 Task: Add Sprouts Chlorophyll Glycerite to the cart.
Action: Mouse pressed left at (20, 107)
Screenshot: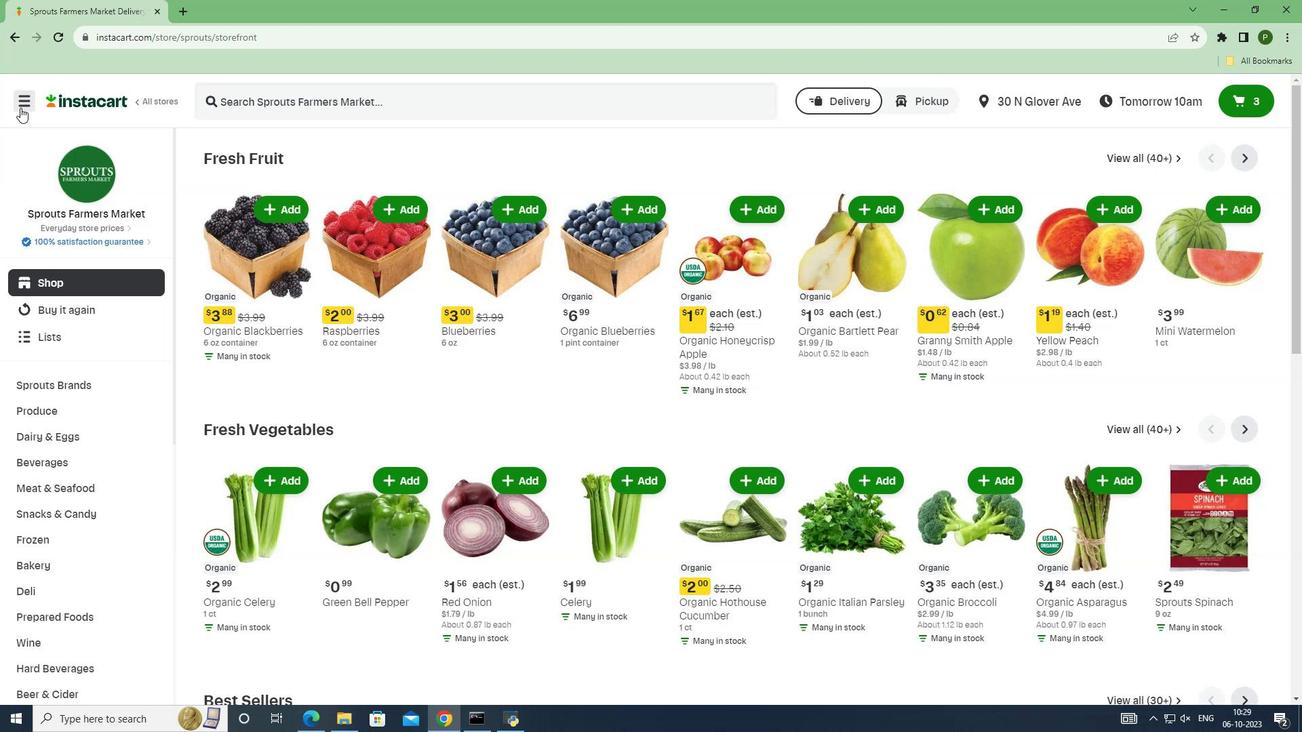 
Action: Mouse moved to (53, 367)
Screenshot: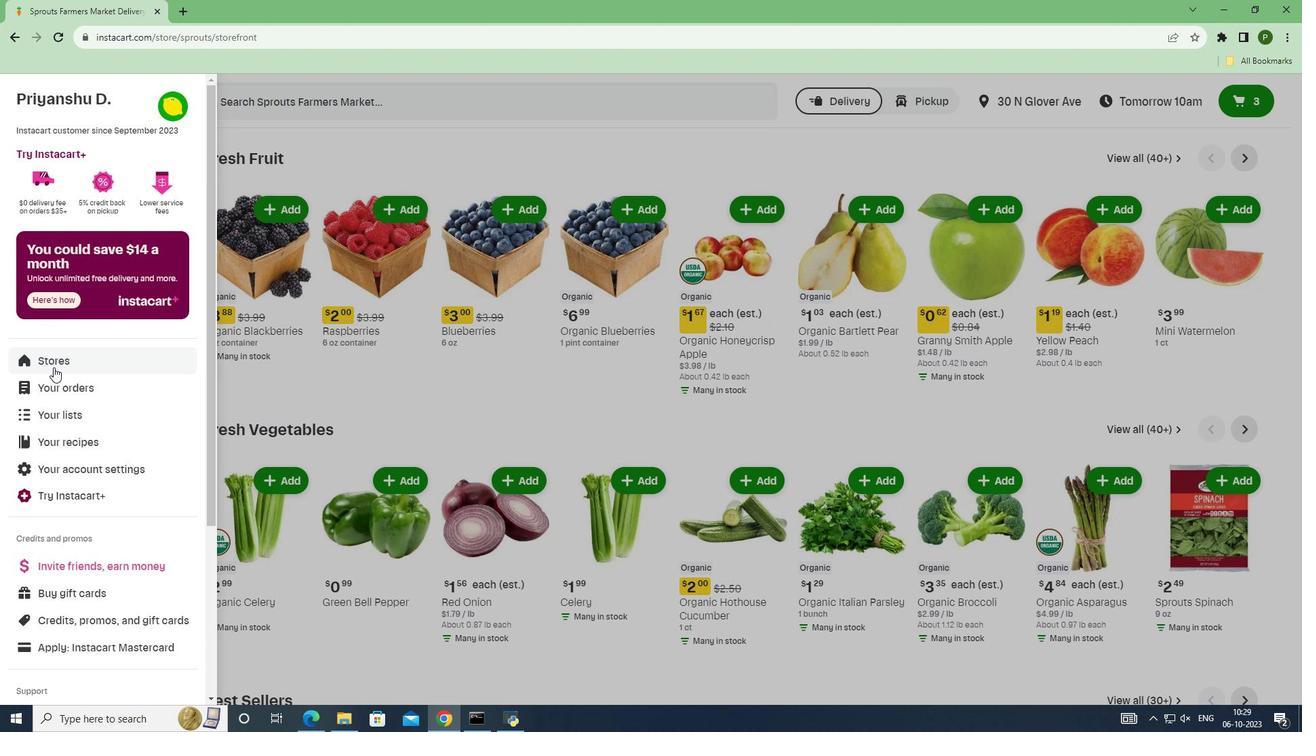
Action: Mouse pressed left at (53, 367)
Screenshot: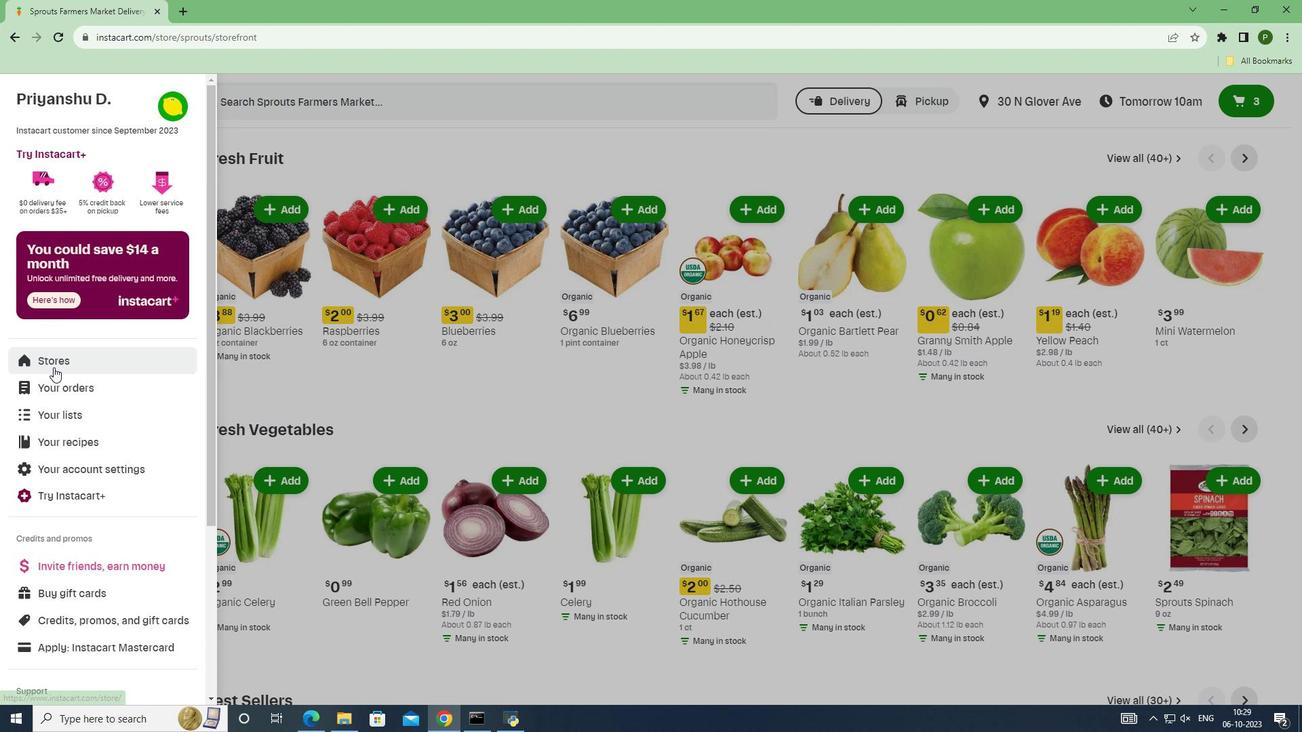 
Action: Mouse moved to (322, 162)
Screenshot: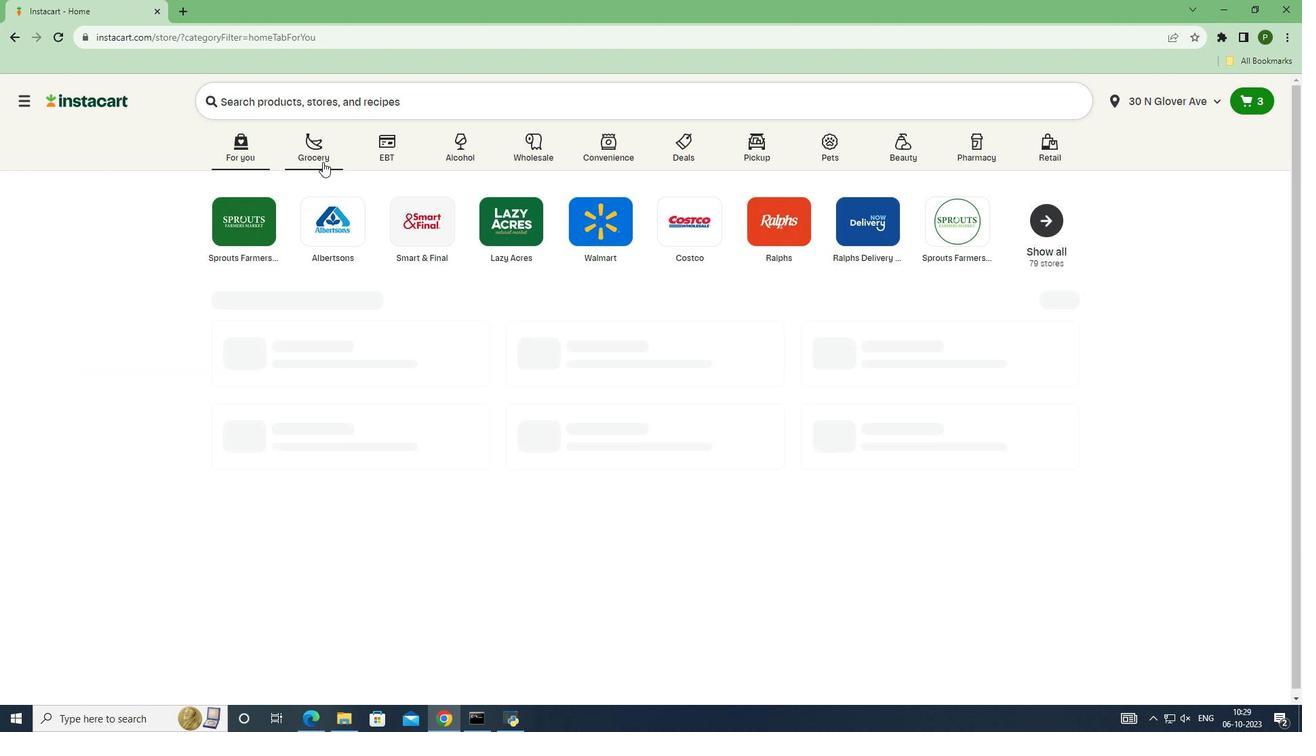 
Action: Mouse pressed left at (322, 162)
Screenshot: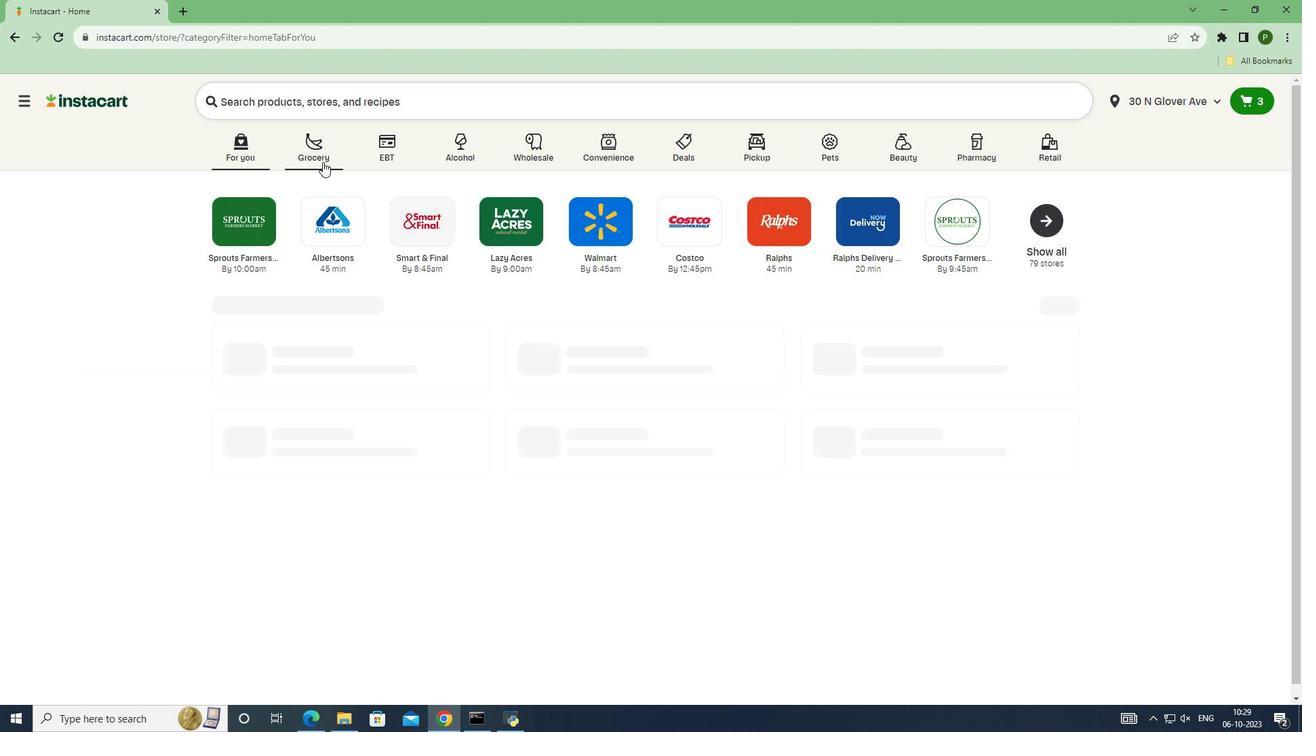 
Action: Mouse moved to (314, 215)
Screenshot: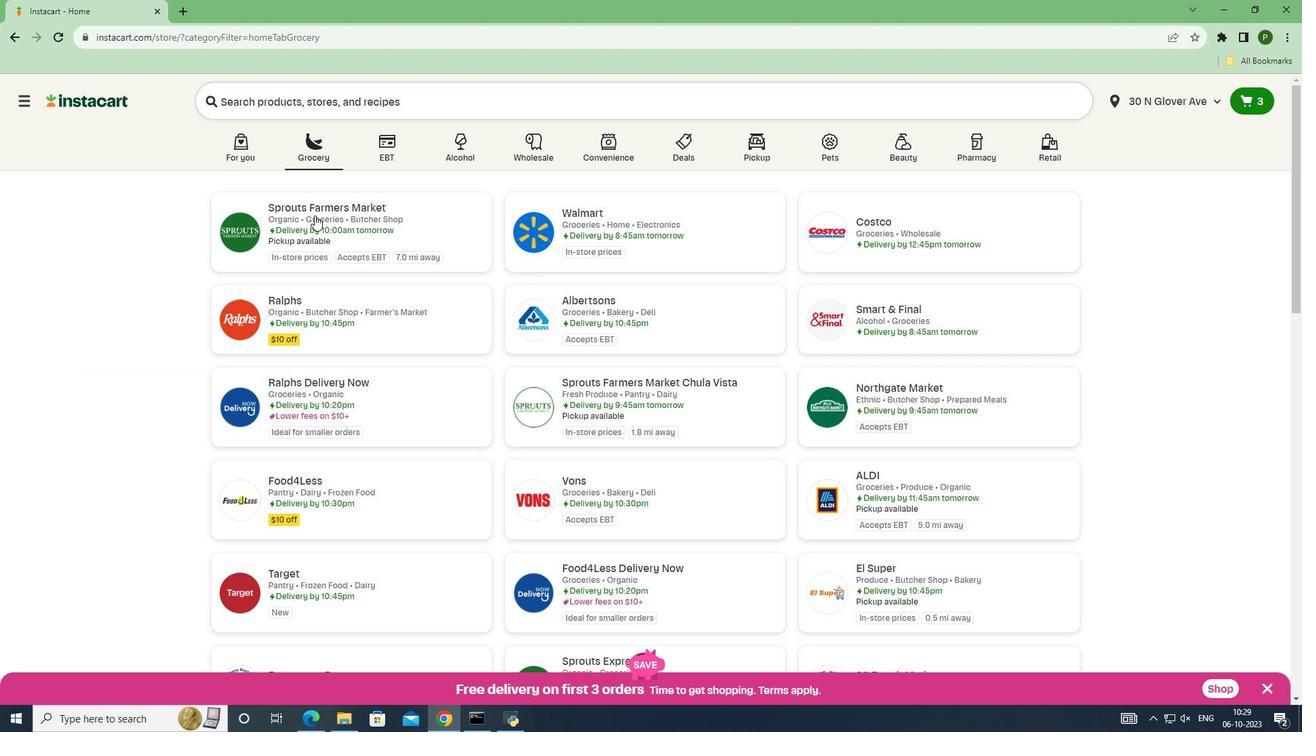 
Action: Mouse pressed left at (314, 215)
Screenshot: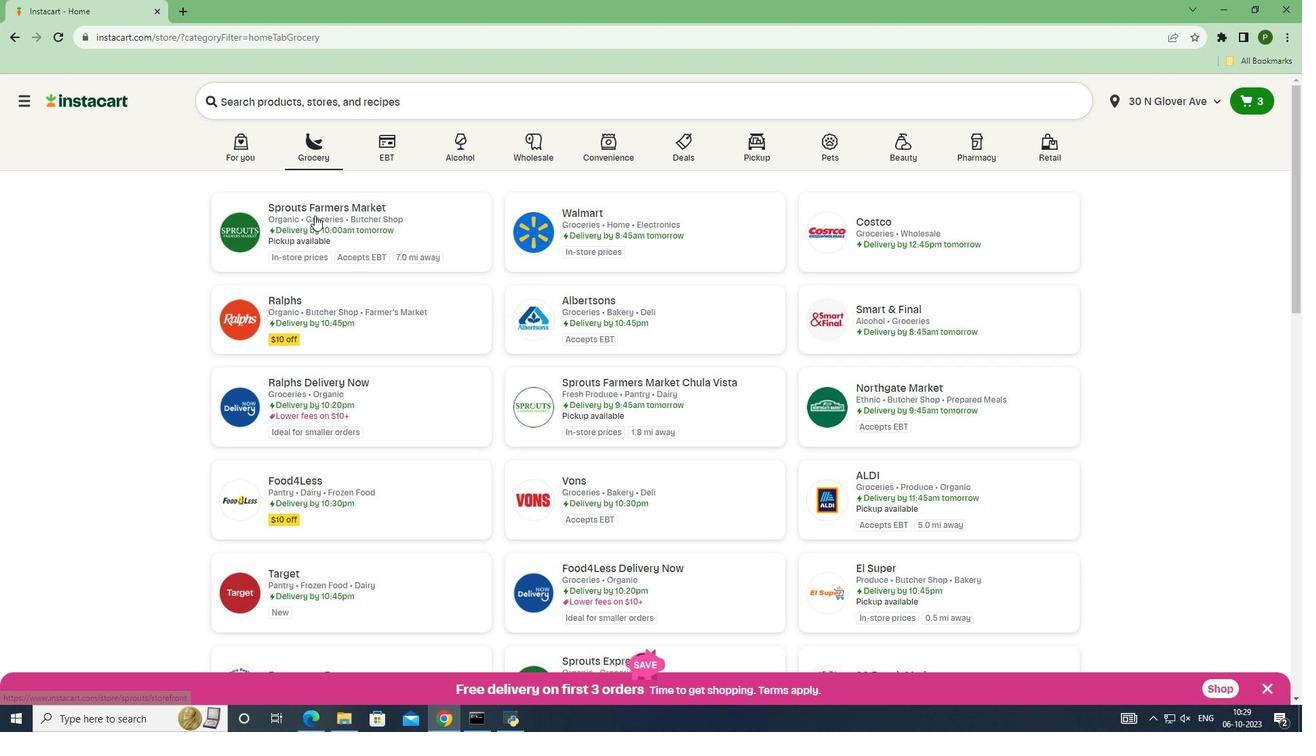 
Action: Mouse moved to (109, 386)
Screenshot: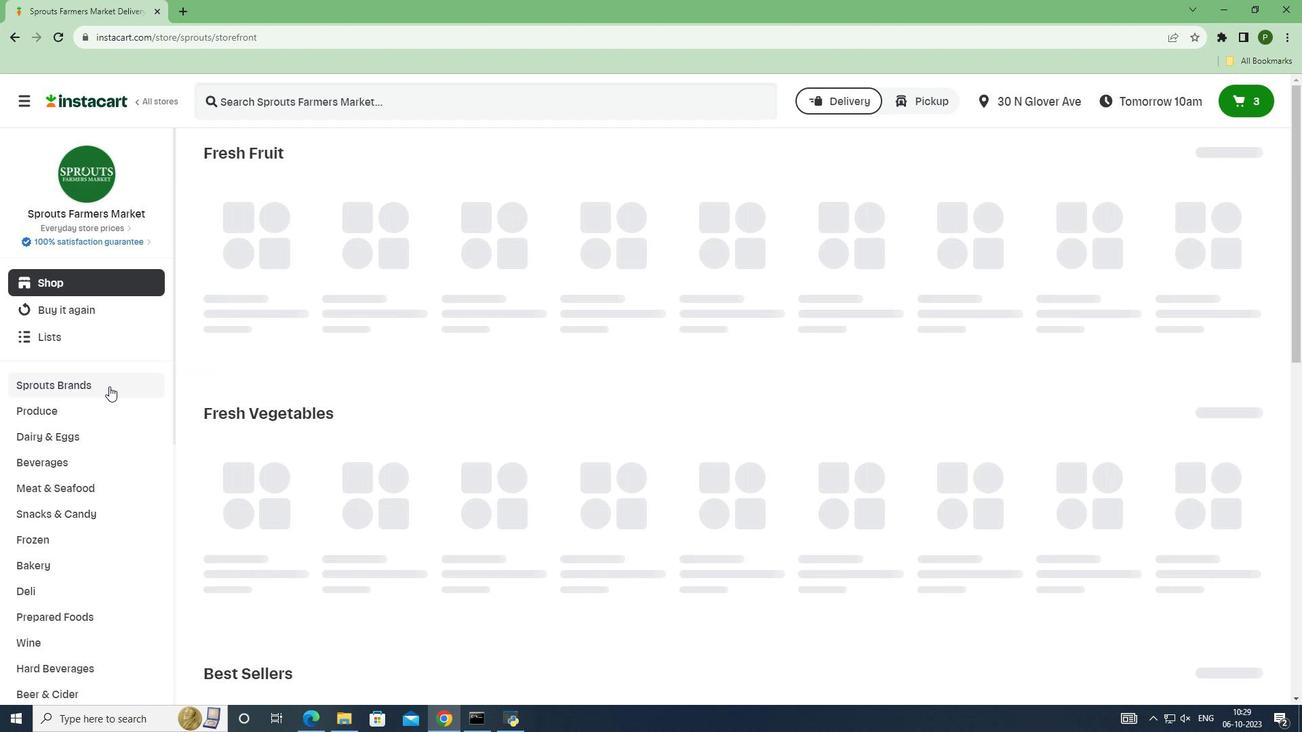 
Action: Mouse pressed left at (109, 386)
Screenshot: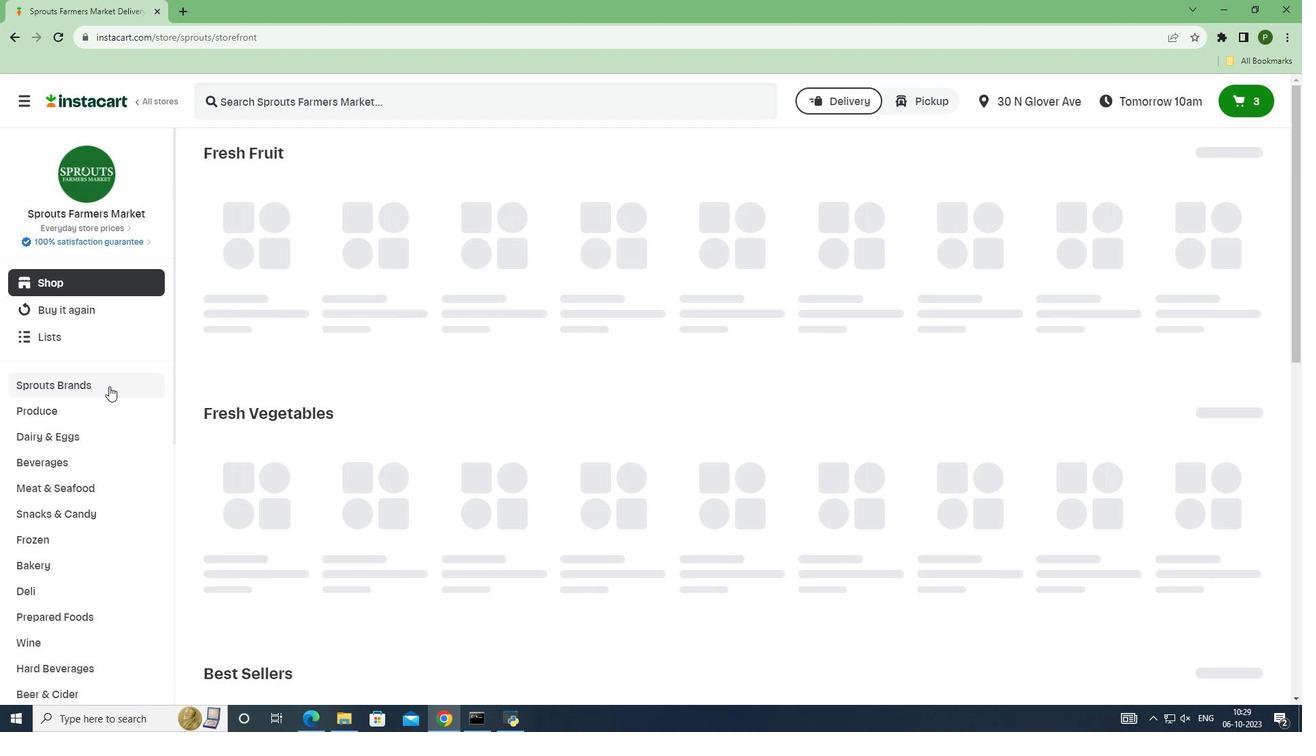 
Action: Mouse moved to (81, 564)
Screenshot: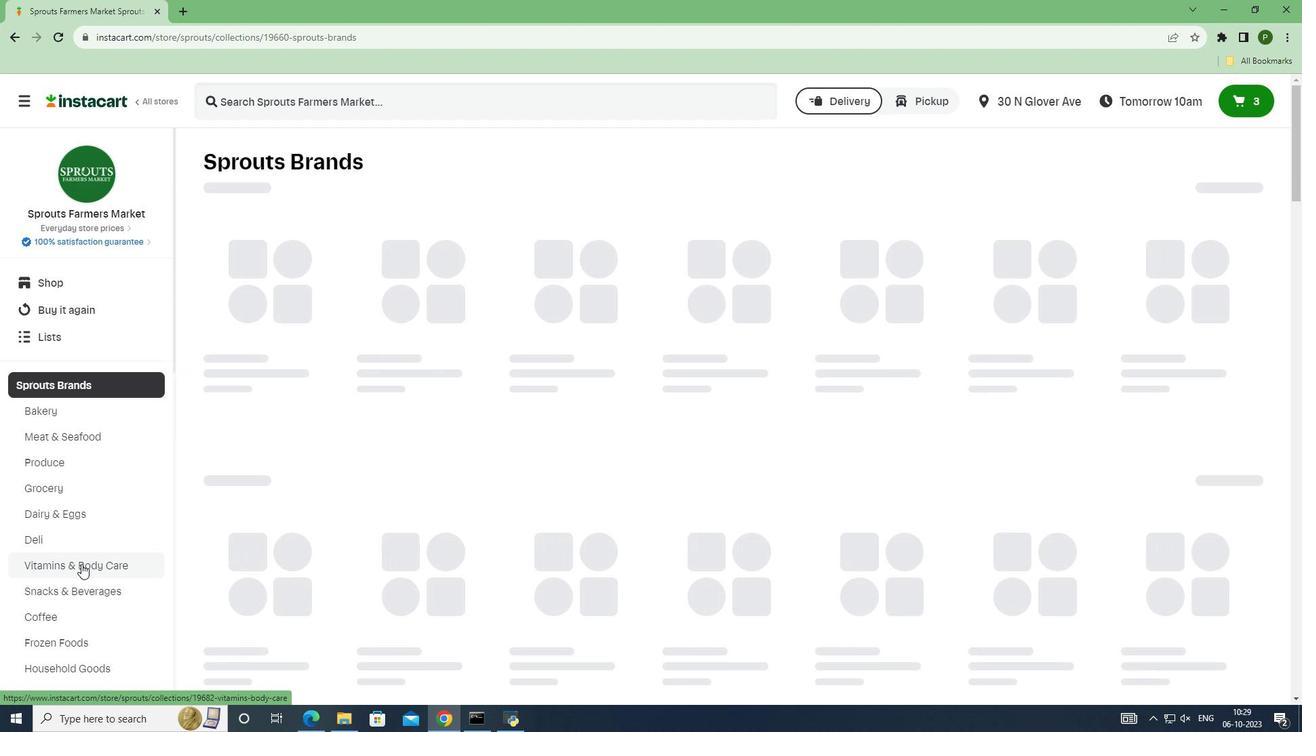 
Action: Mouse pressed left at (81, 564)
Screenshot: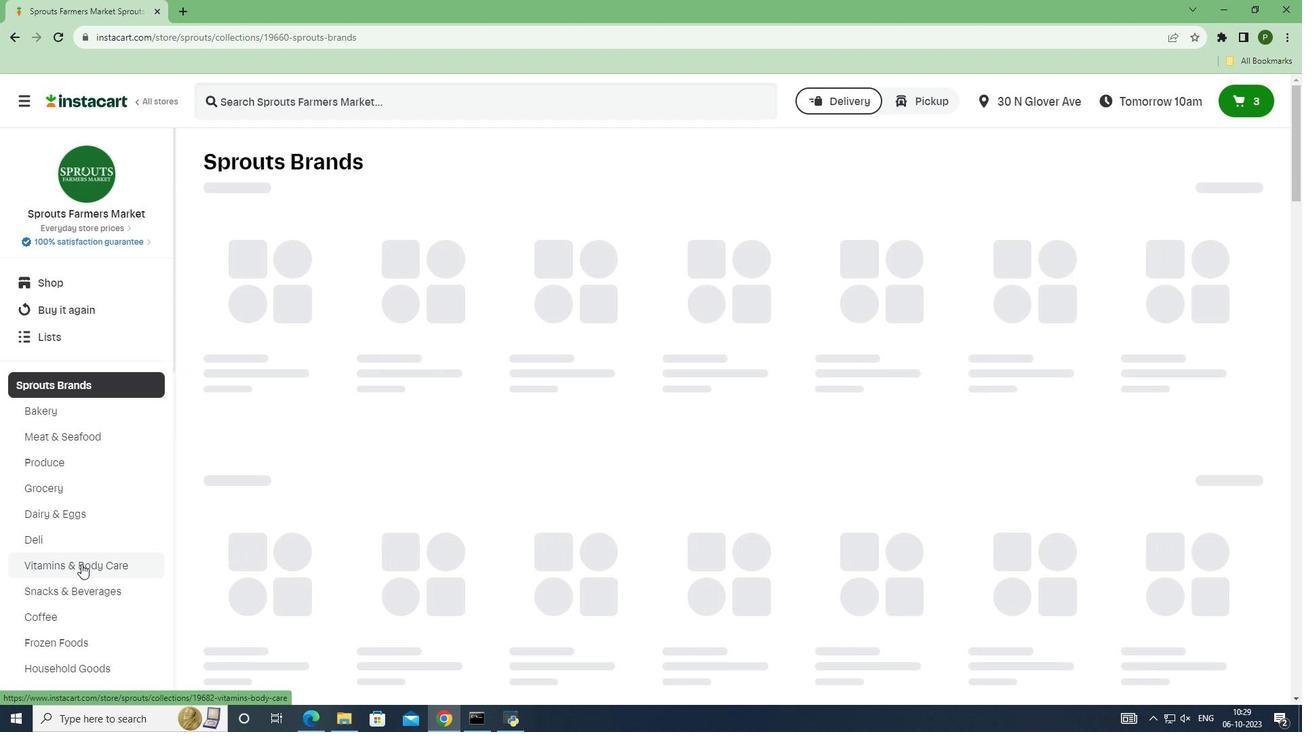 
Action: Mouse moved to (229, 99)
Screenshot: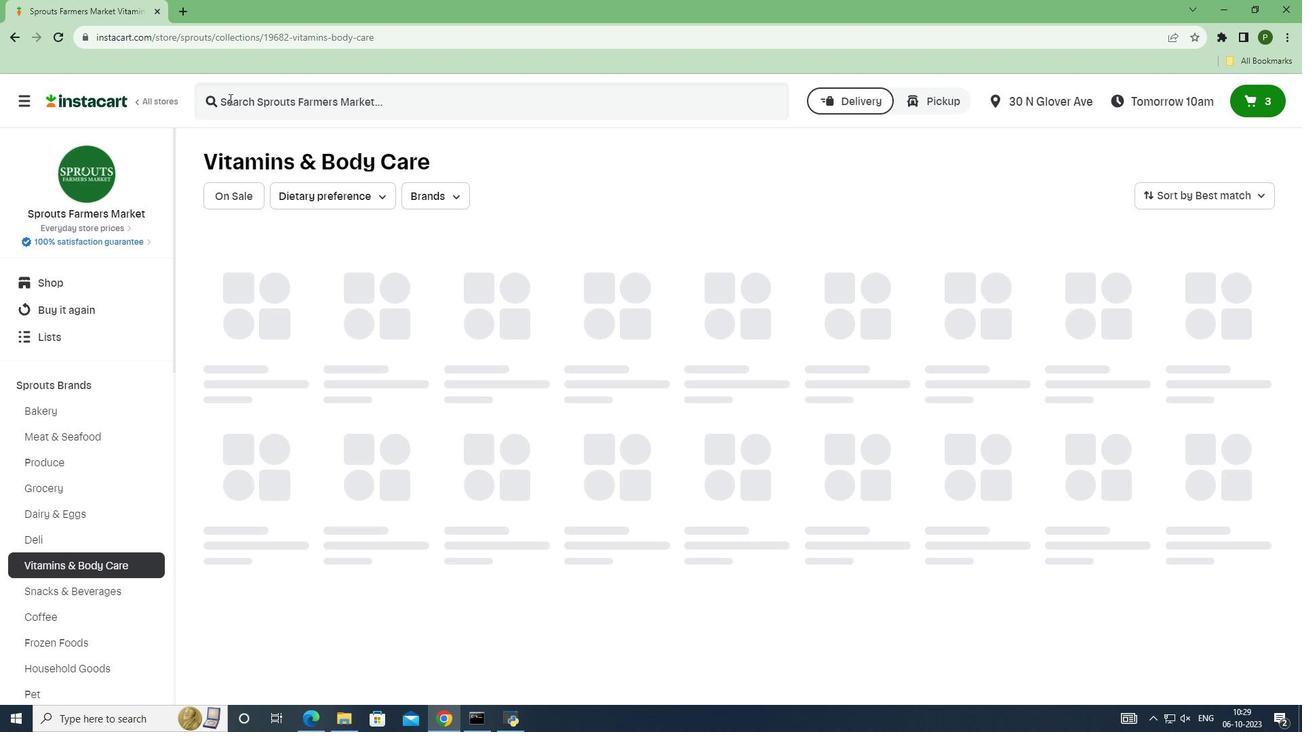 
Action: Mouse pressed left at (229, 99)
Screenshot: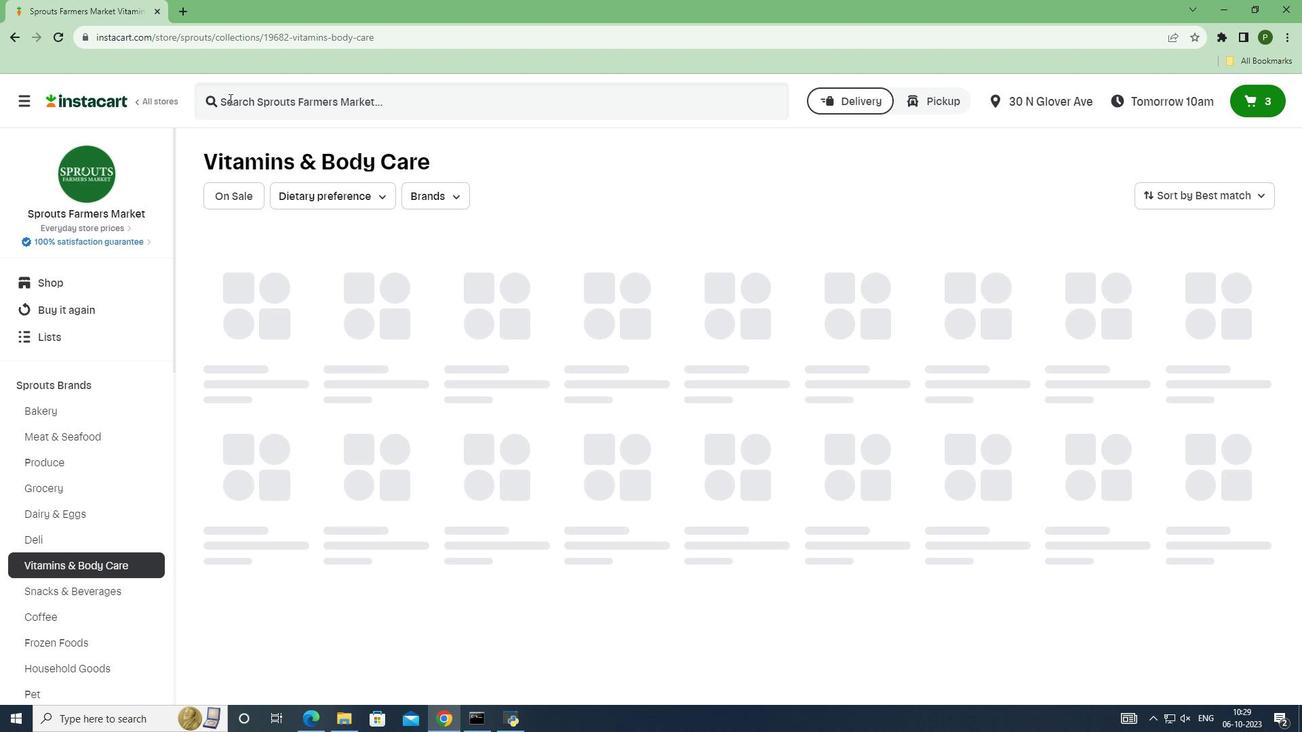
Action: Key pressed <Key.caps_lock>S<Key.caps_lock>prouts<Key.space><Key.caps_lock>C<Key.caps_lock>hlorophyll<Key.space><Key.caps_lock>G<Key.caps_lock>lycerite<Key.space><Key.enter>
Screenshot: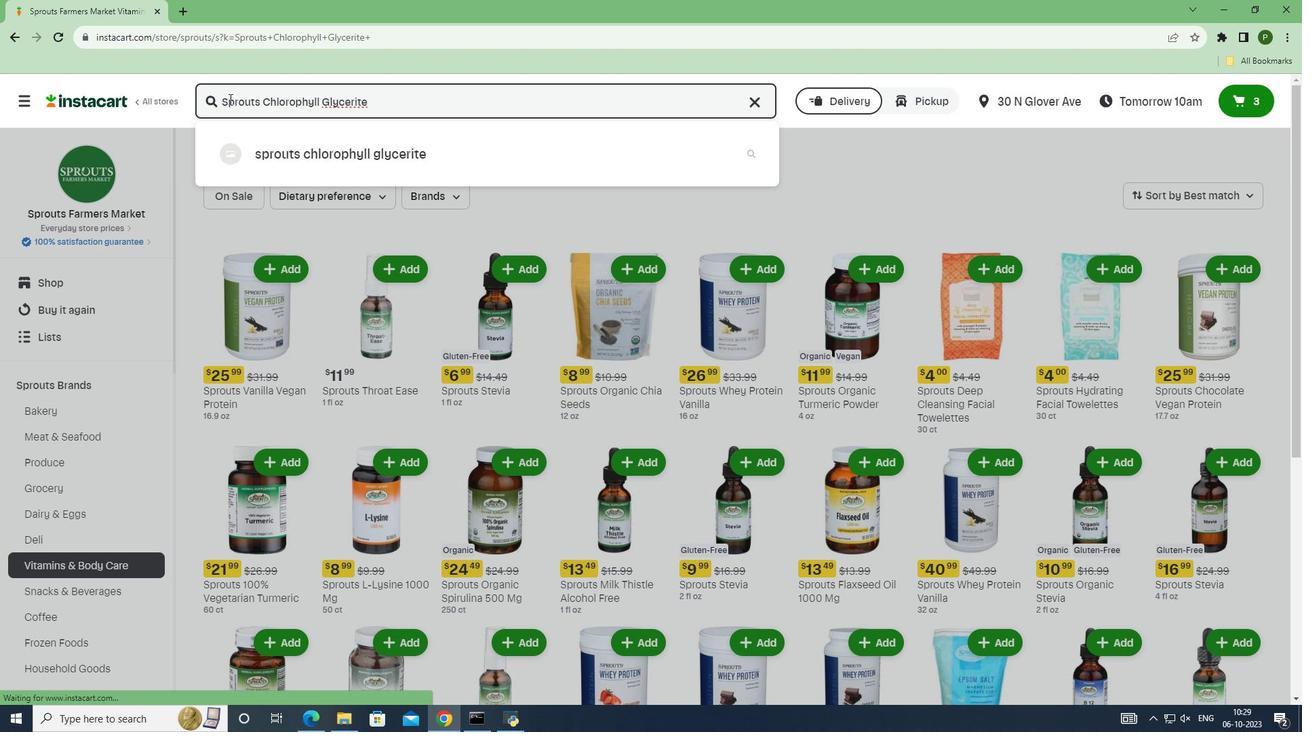 
Action: Mouse moved to (377, 242)
Screenshot: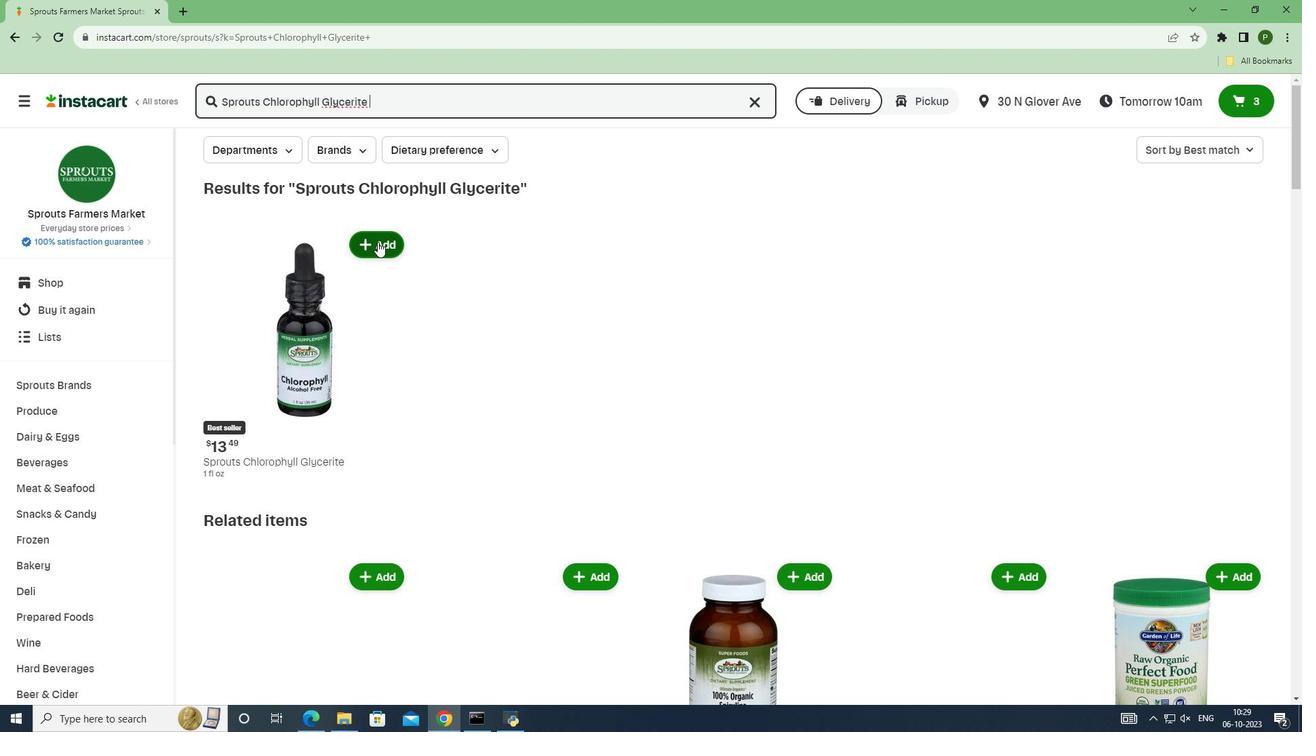 
Action: Mouse pressed left at (377, 242)
Screenshot: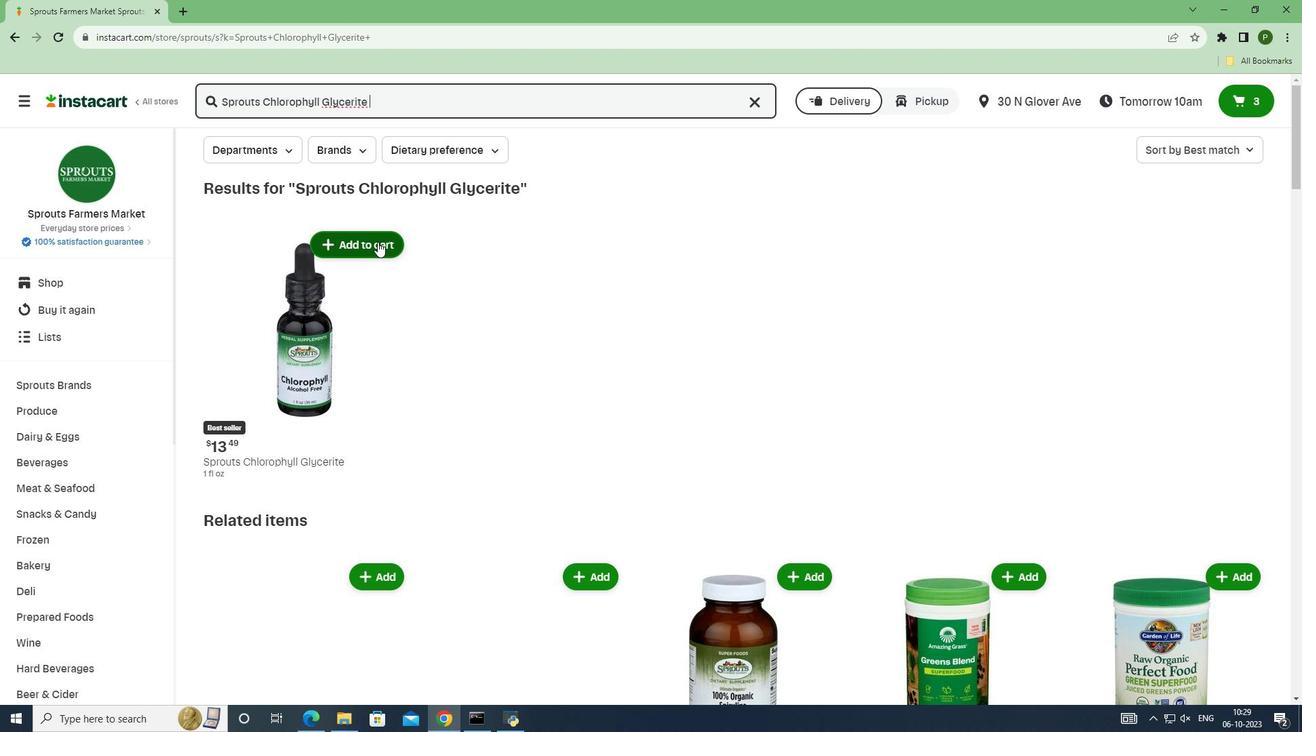 
Action: Mouse moved to (403, 320)
Screenshot: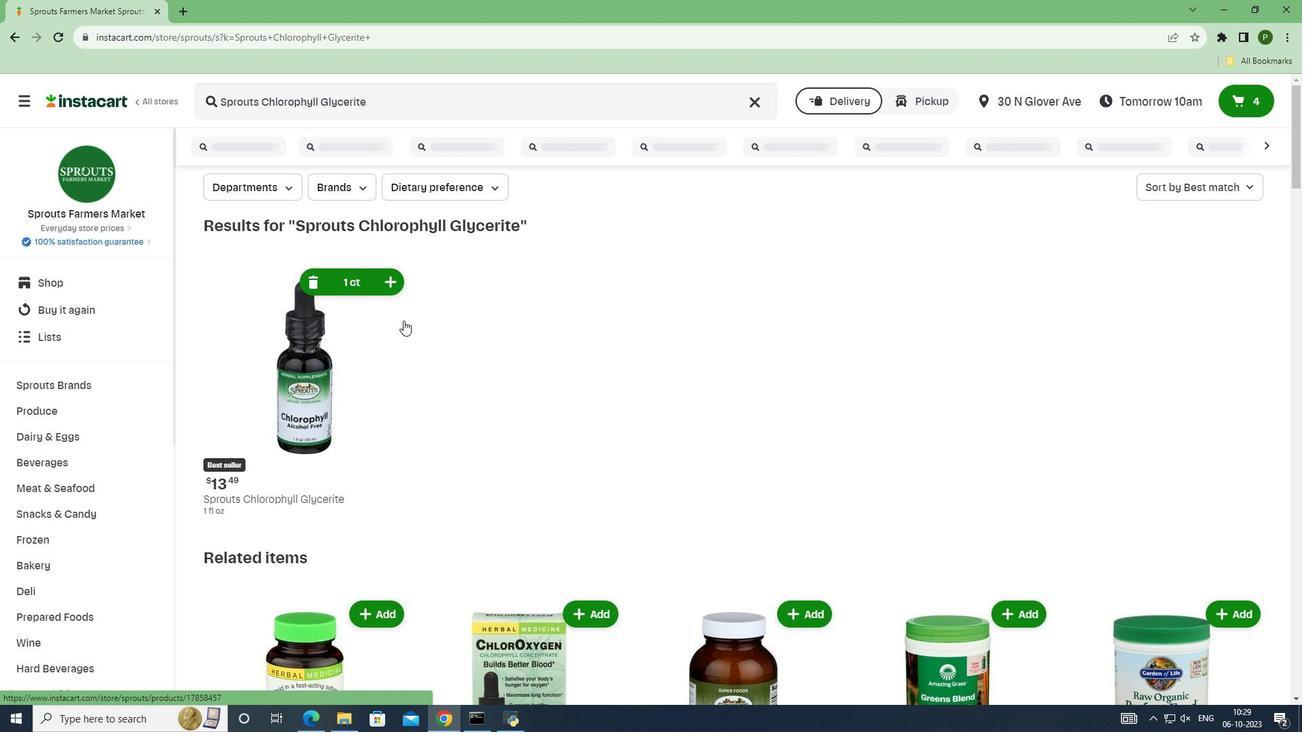 
